 Task: Check the sale-to-list ratio of 1 half bathroom in the last 5 years.
Action: Mouse moved to (857, 197)
Screenshot: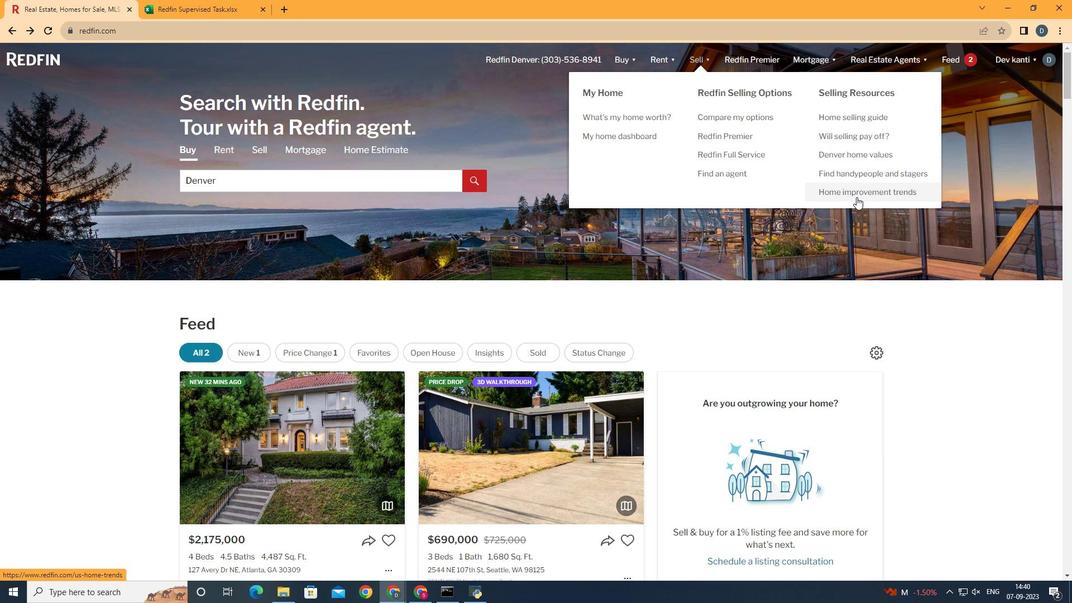 
Action: Mouse pressed left at (857, 197)
Screenshot: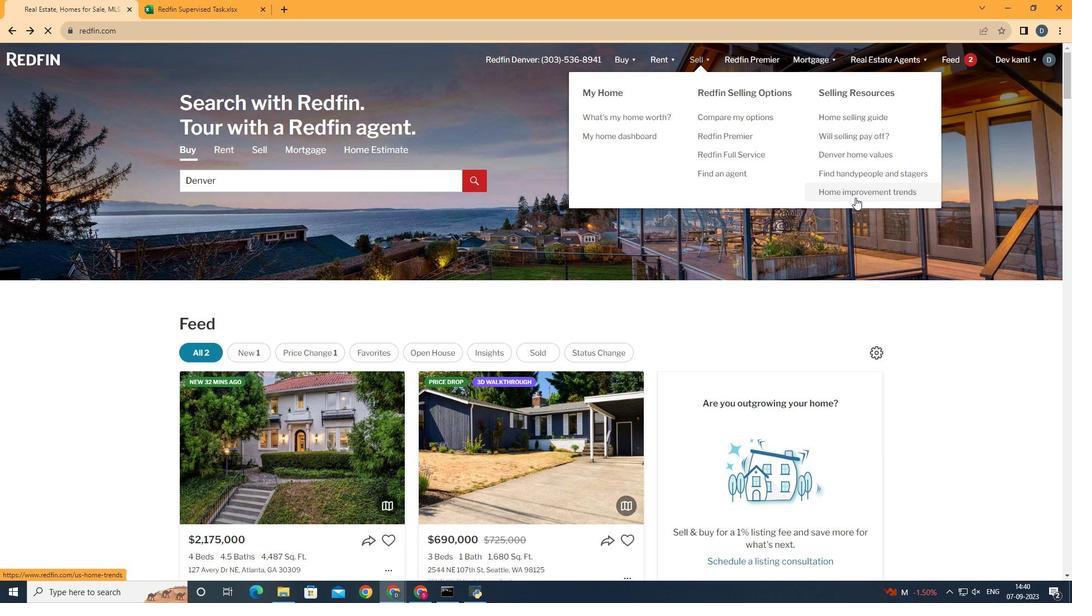 
Action: Mouse moved to (269, 208)
Screenshot: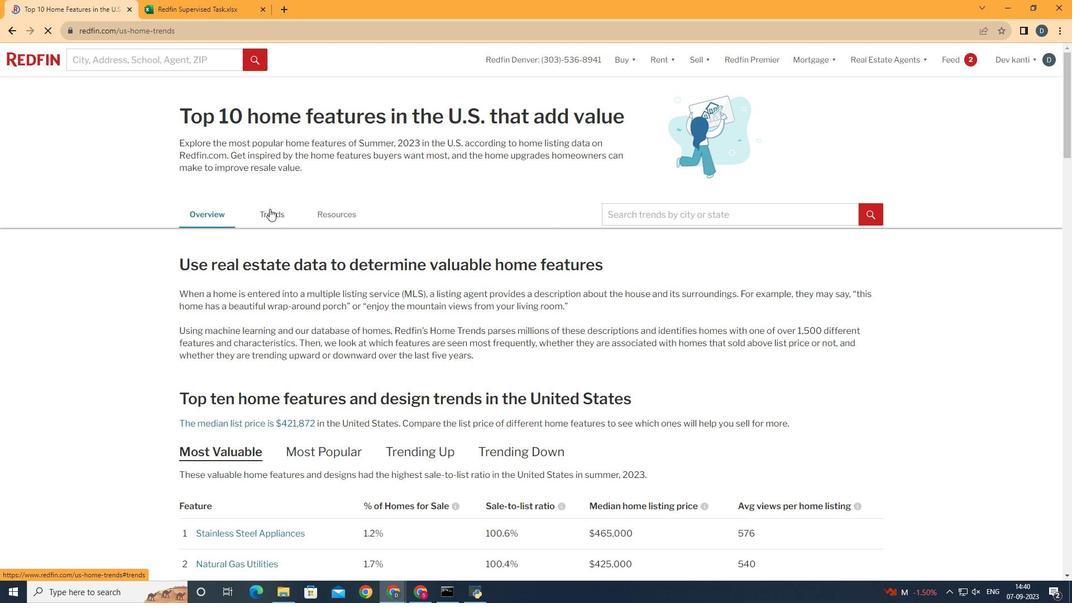
Action: Mouse pressed left at (269, 208)
Screenshot: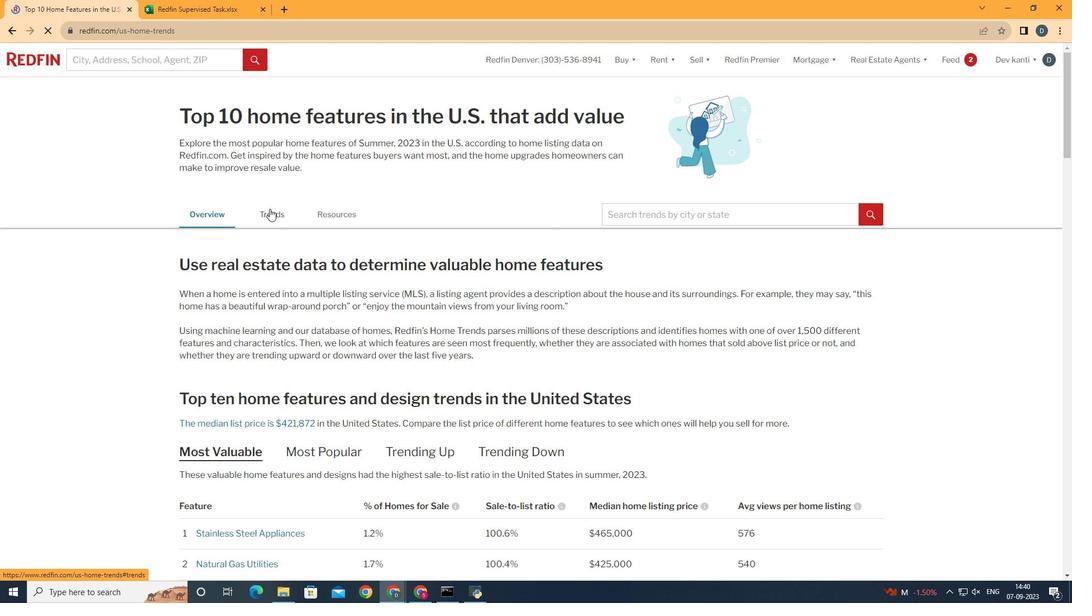 
Action: Mouse moved to (424, 381)
Screenshot: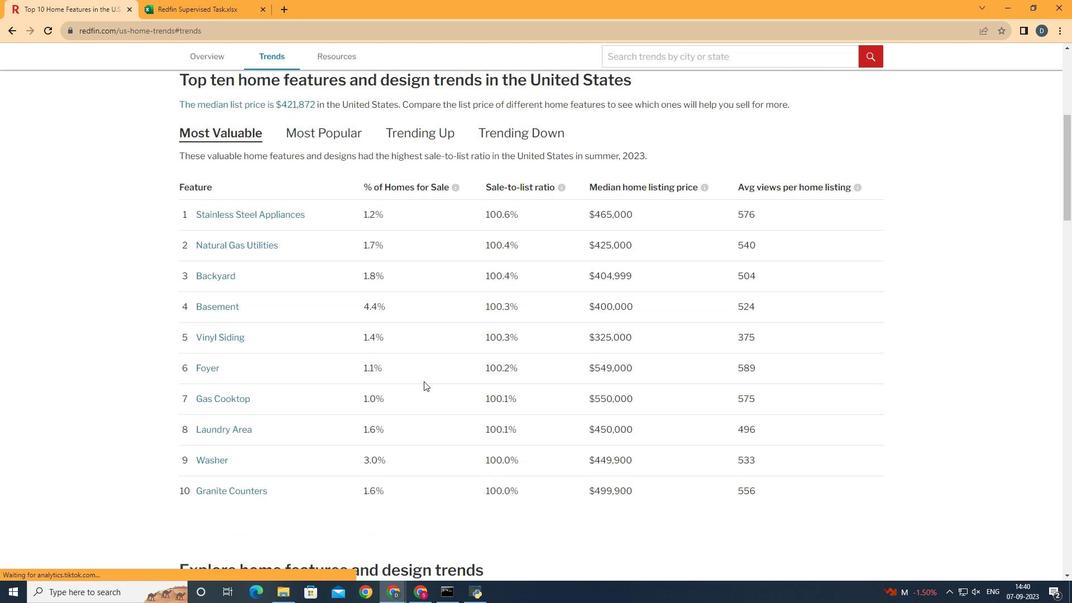 
Action: Mouse scrolled (424, 381) with delta (0, 0)
Screenshot: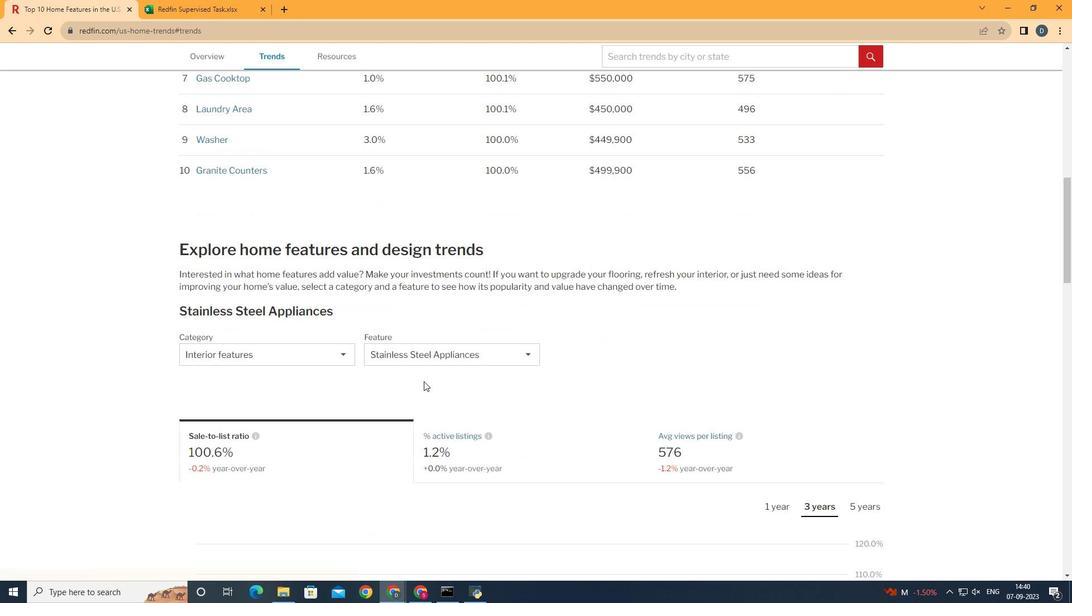 
Action: Mouse scrolled (424, 381) with delta (0, 0)
Screenshot: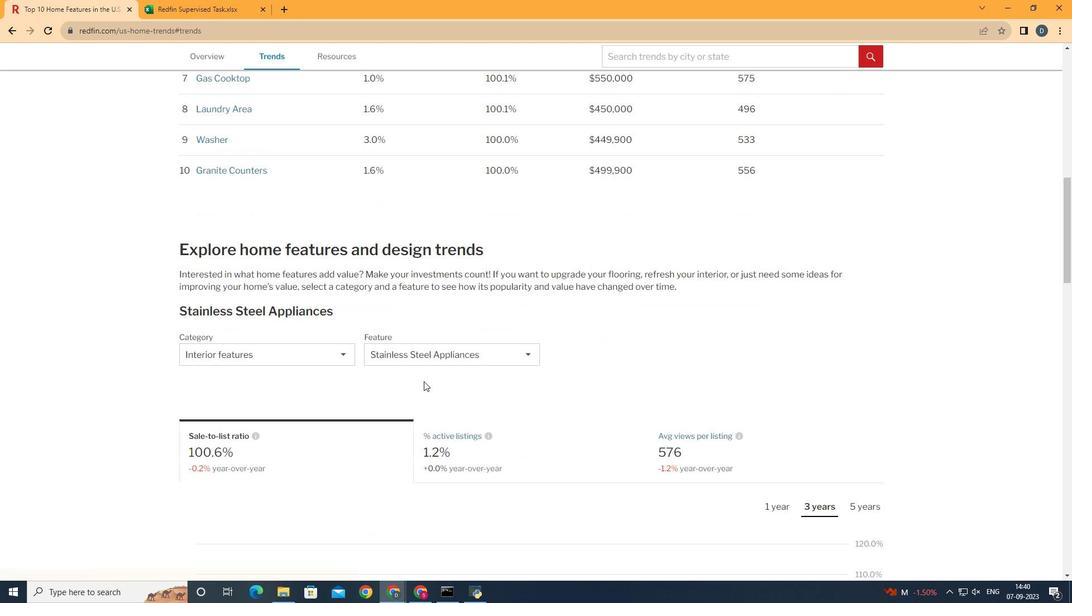 
Action: Mouse scrolled (424, 381) with delta (0, 0)
Screenshot: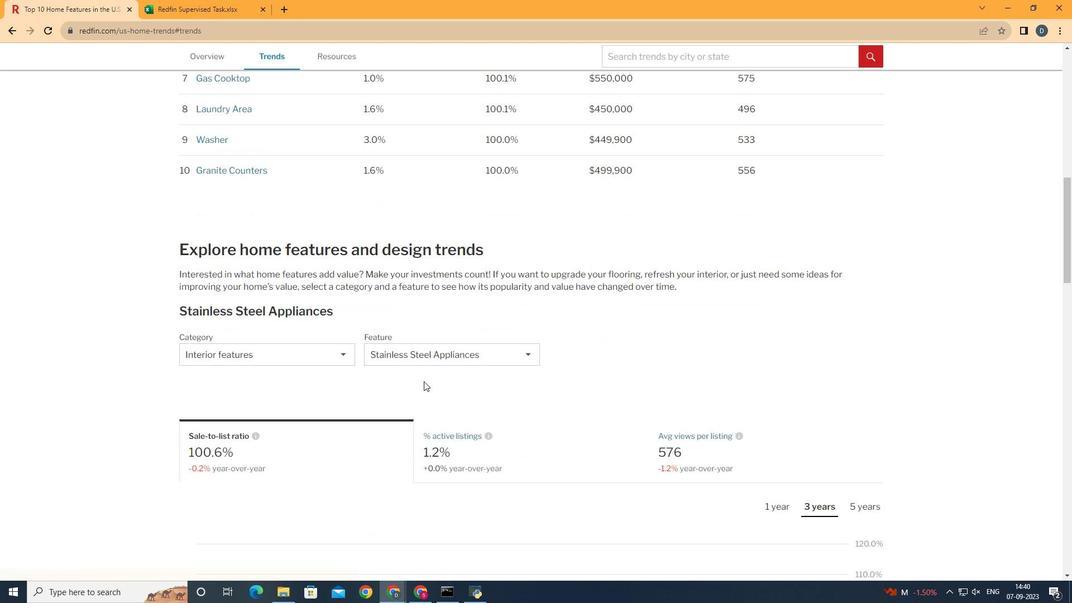 
Action: Mouse scrolled (424, 381) with delta (0, 0)
Screenshot: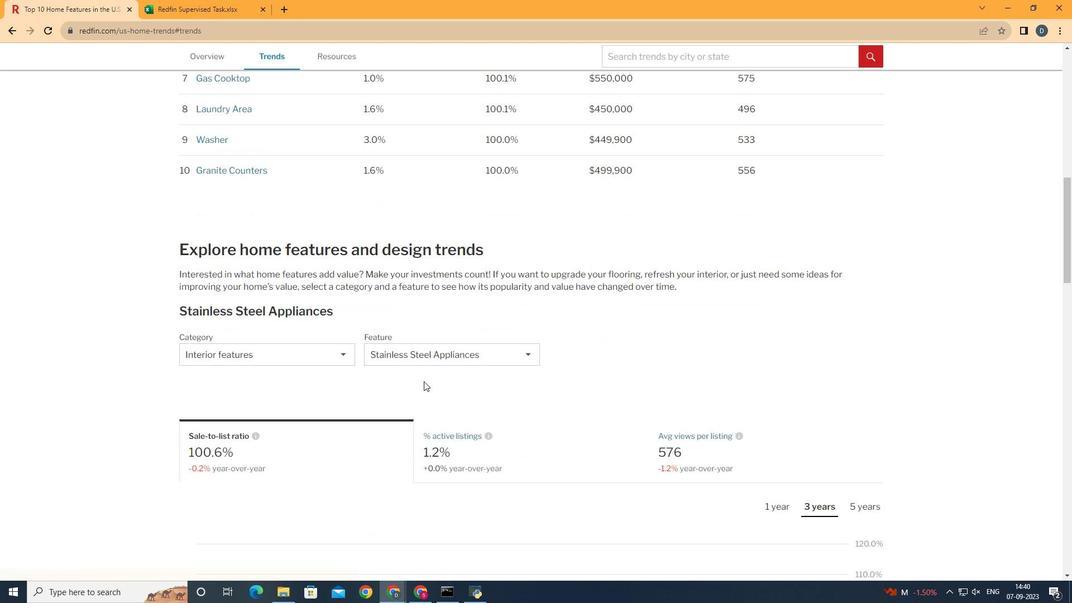 
Action: Mouse scrolled (424, 381) with delta (0, 0)
Screenshot: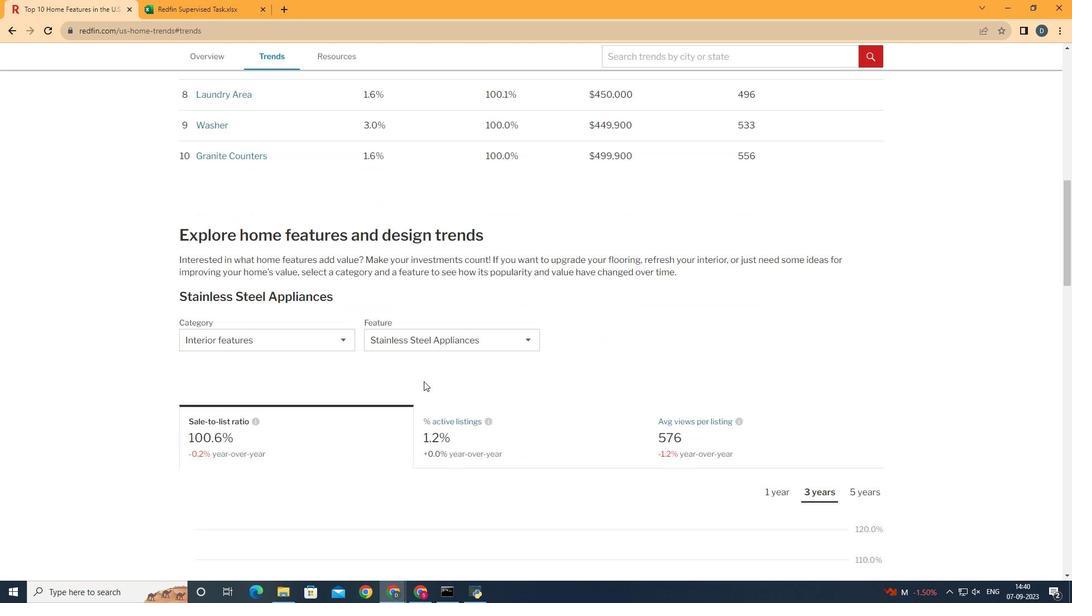 
Action: Mouse scrolled (424, 381) with delta (0, 0)
Screenshot: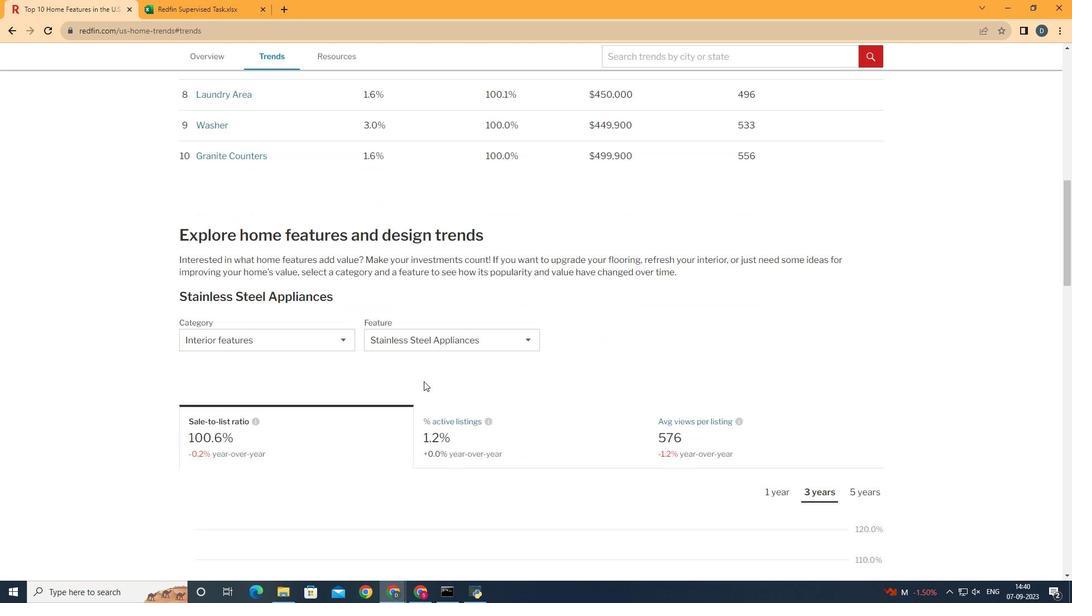 
Action: Mouse scrolled (424, 381) with delta (0, 0)
Screenshot: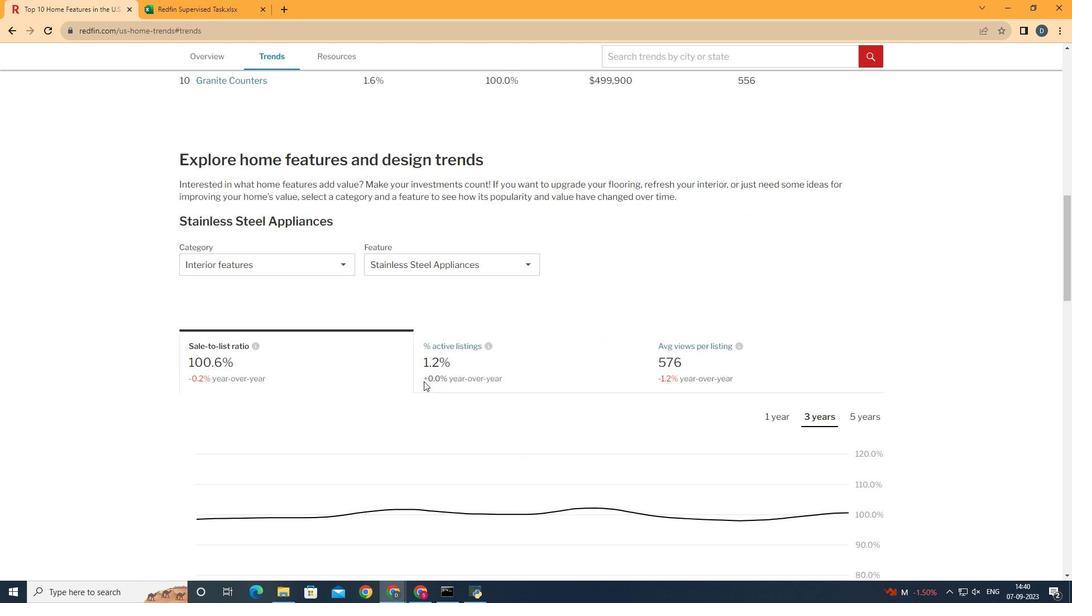 
Action: Mouse scrolled (424, 381) with delta (0, 0)
Screenshot: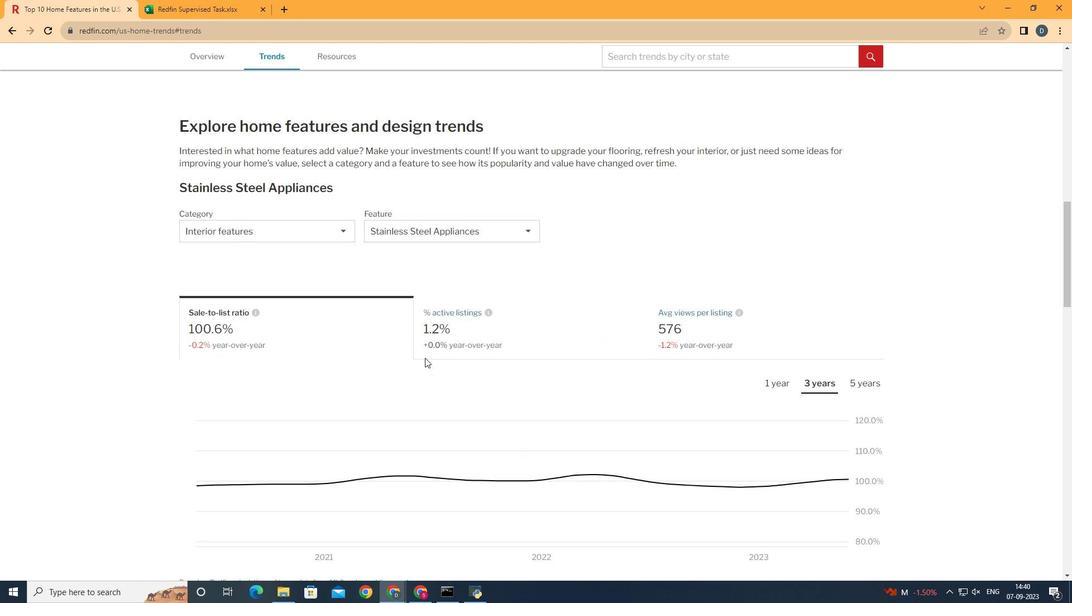 
Action: Mouse moved to (326, 222)
Screenshot: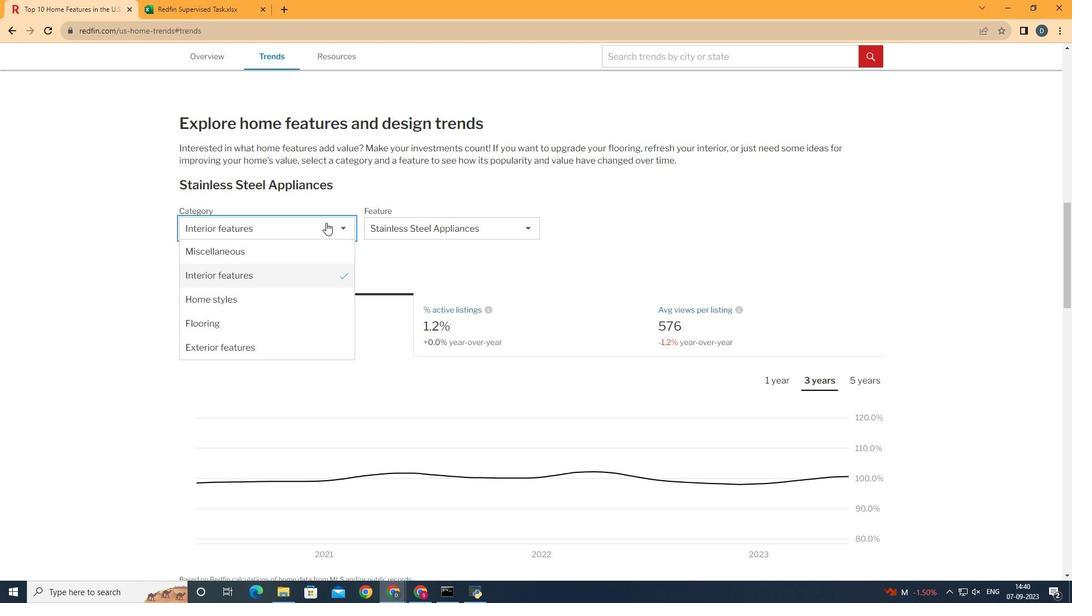 
Action: Mouse pressed left at (326, 222)
Screenshot: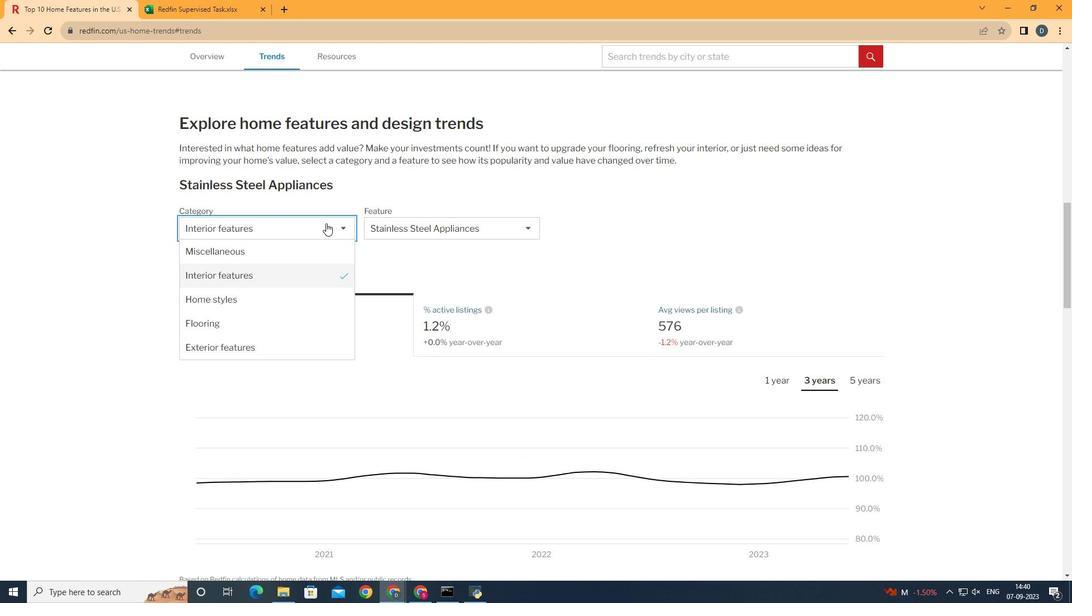 
Action: Mouse moved to (311, 273)
Screenshot: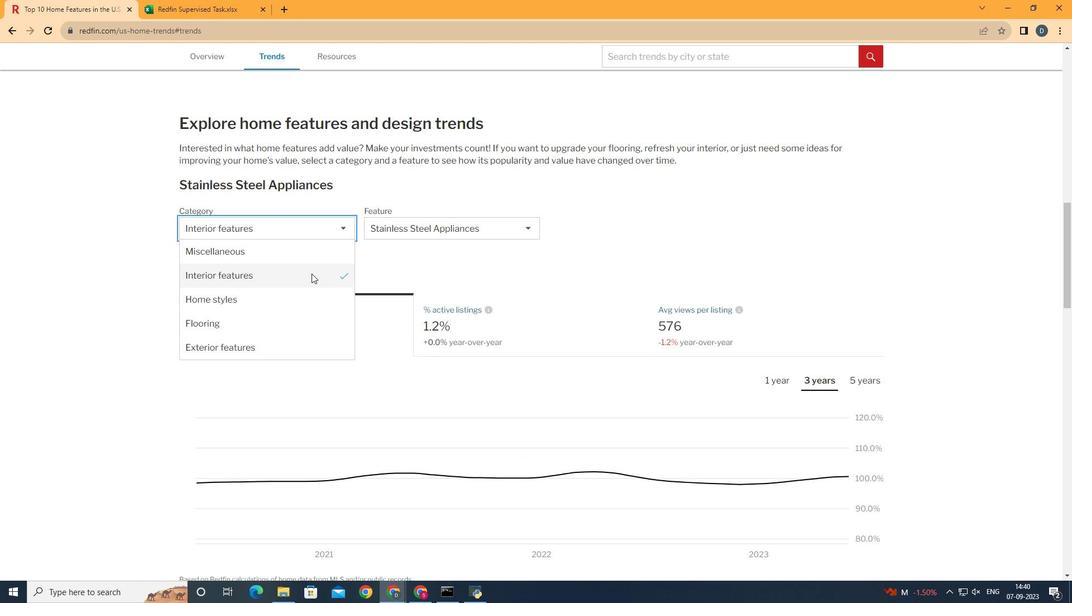 
Action: Mouse pressed left at (311, 273)
Screenshot: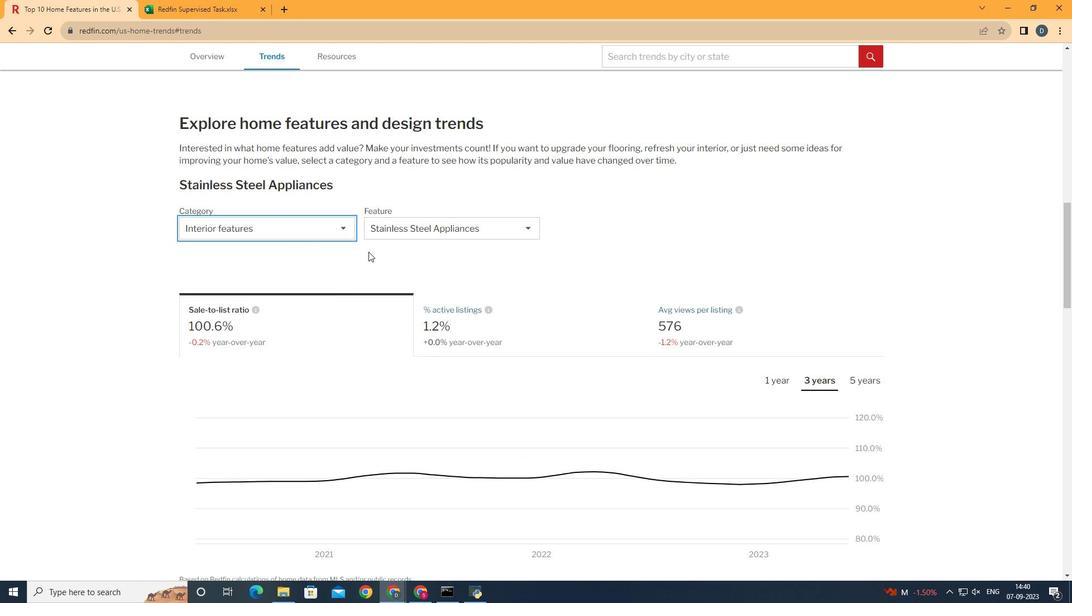 
Action: Mouse moved to (481, 224)
Screenshot: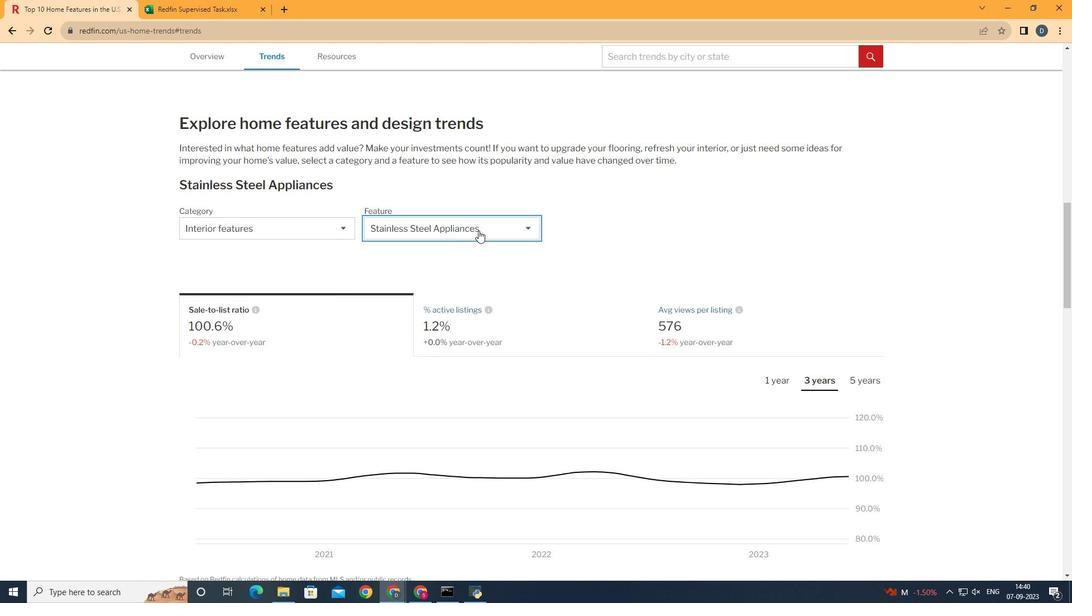 
Action: Mouse pressed left at (481, 224)
Screenshot: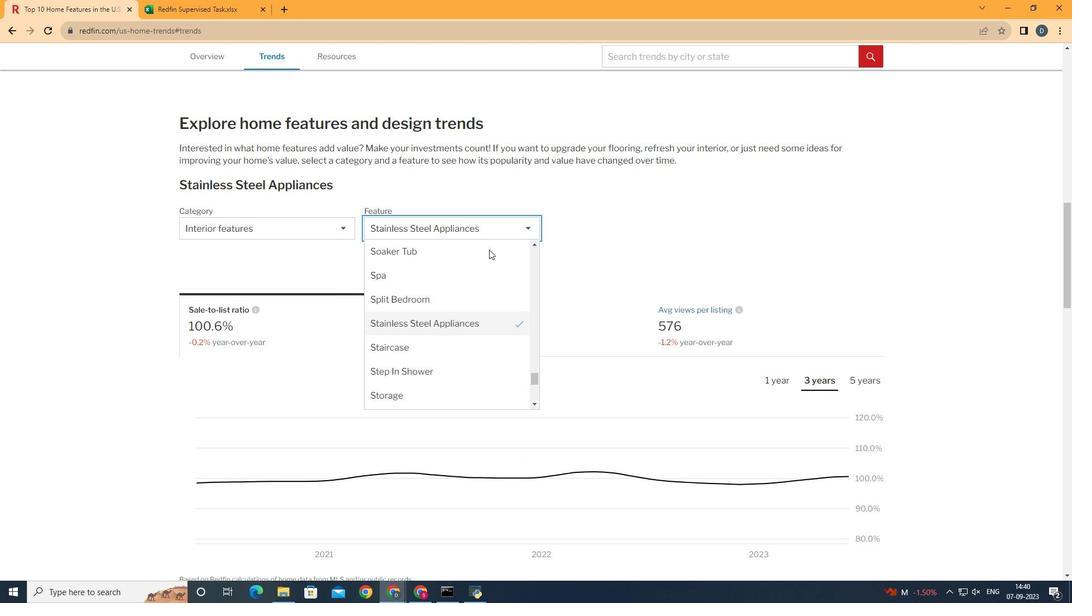 
Action: Mouse moved to (535, 378)
Screenshot: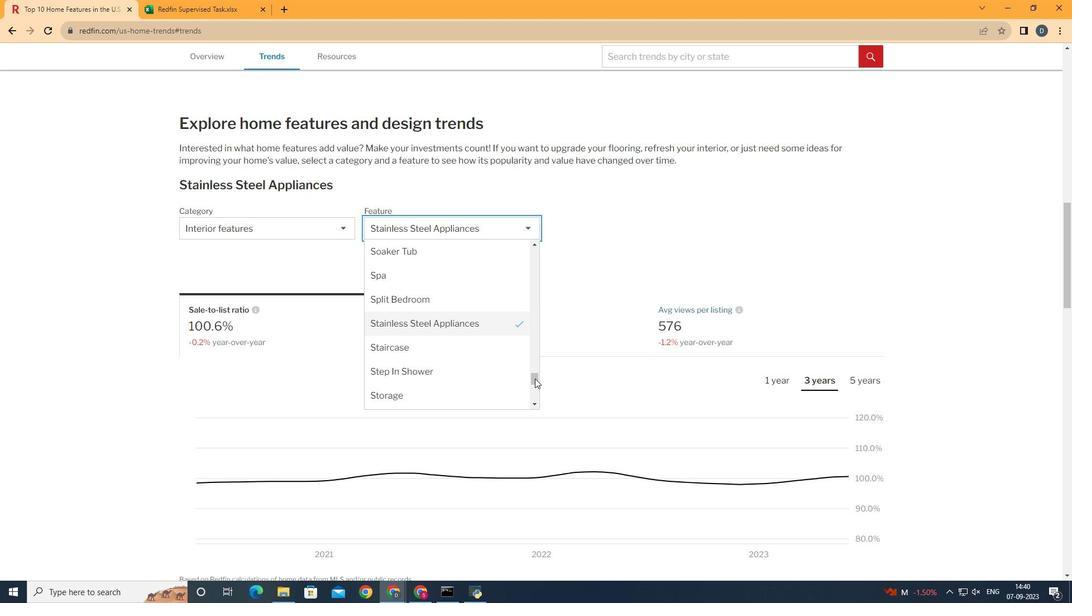 
Action: Mouse pressed left at (535, 378)
Screenshot: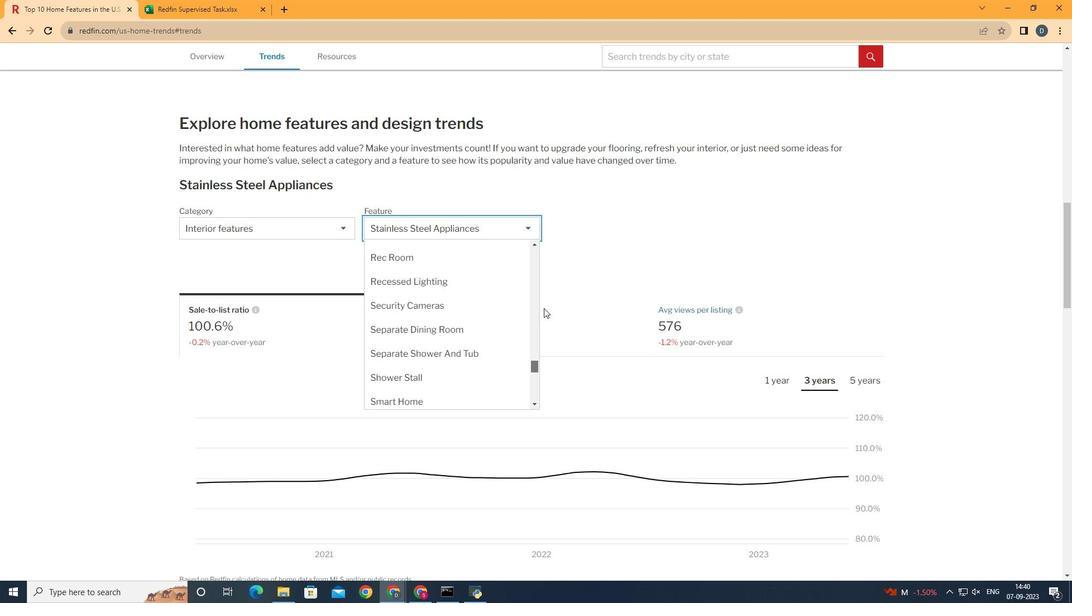 
Action: Mouse moved to (457, 303)
Screenshot: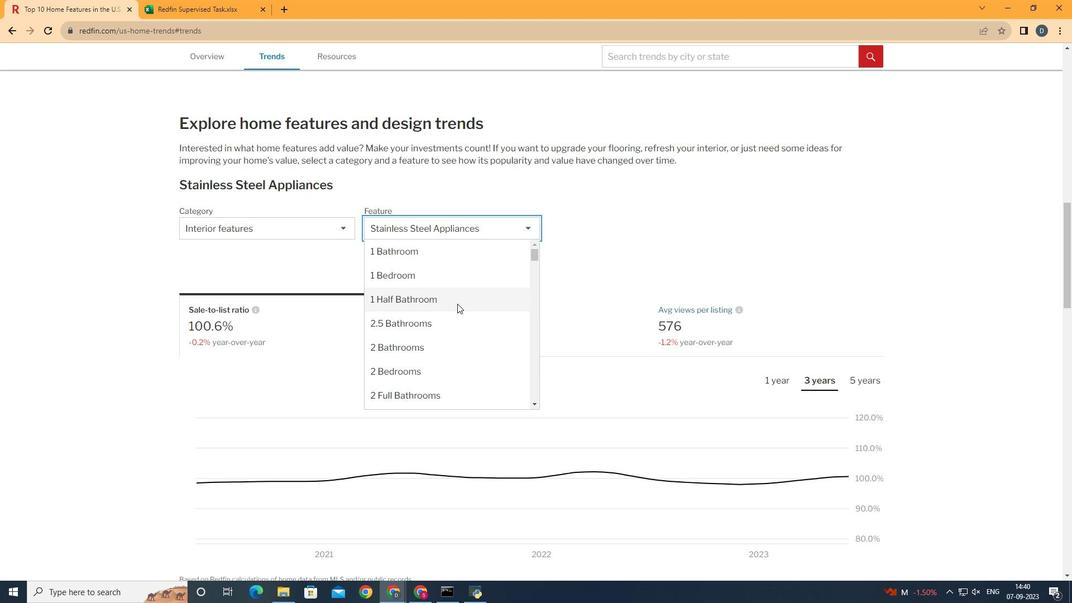 
Action: Mouse pressed left at (457, 303)
Screenshot: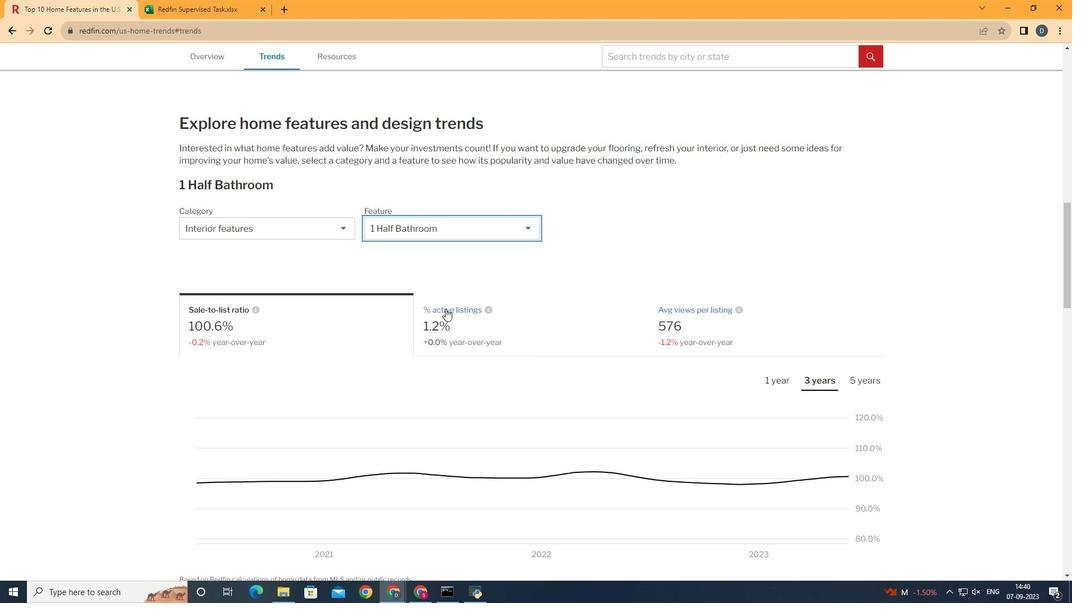
Action: Mouse moved to (333, 339)
Screenshot: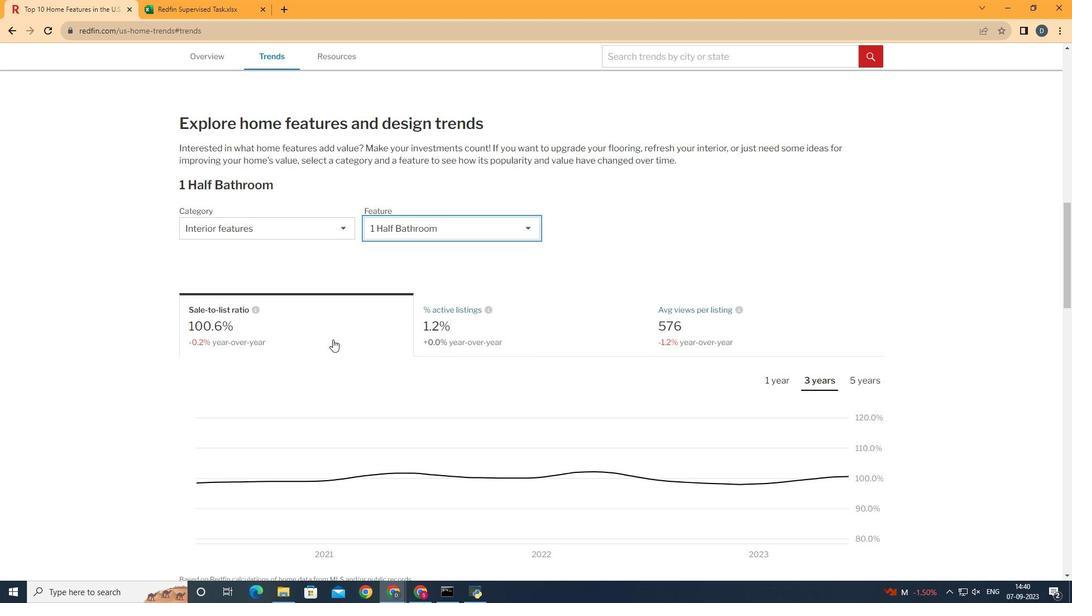 
Action: Mouse pressed left at (333, 339)
Screenshot: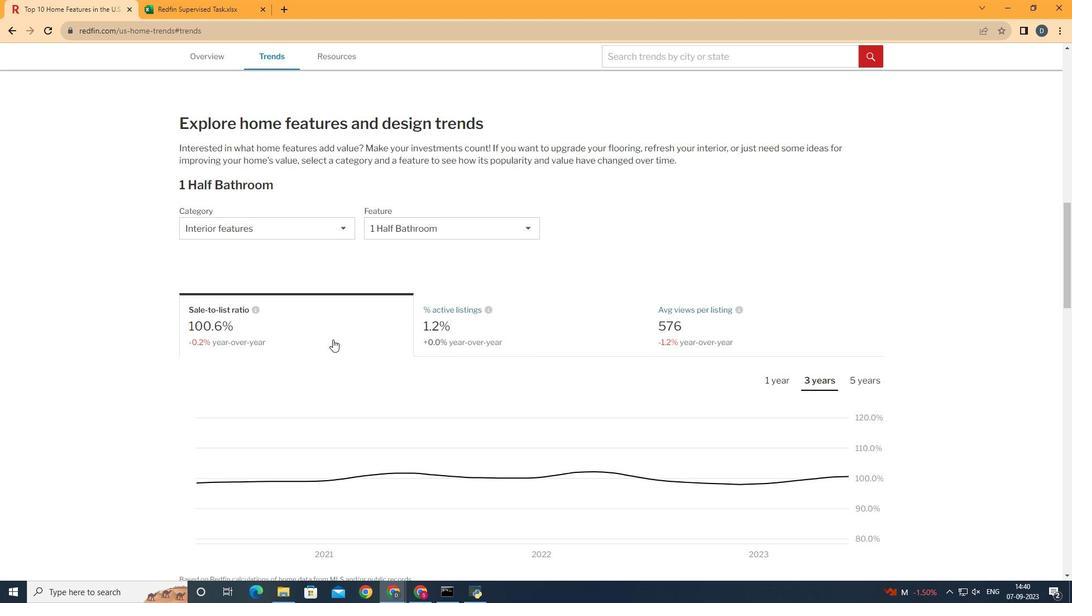 
Action: Mouse moved to (877, 381)
Screenshot: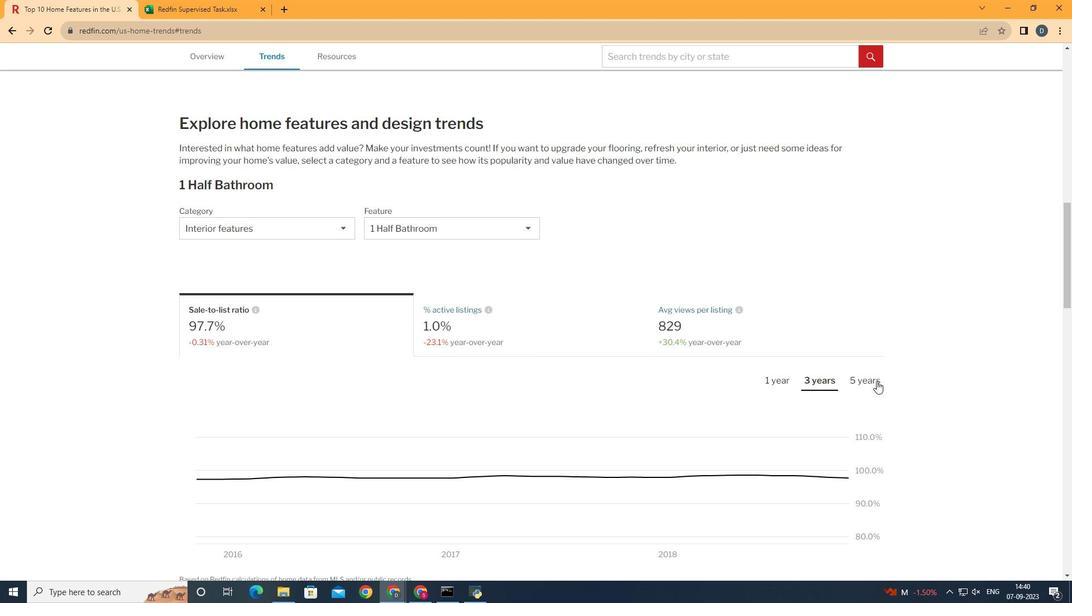 
Action: Mouse pressed left at (877, 381)
Screenshot: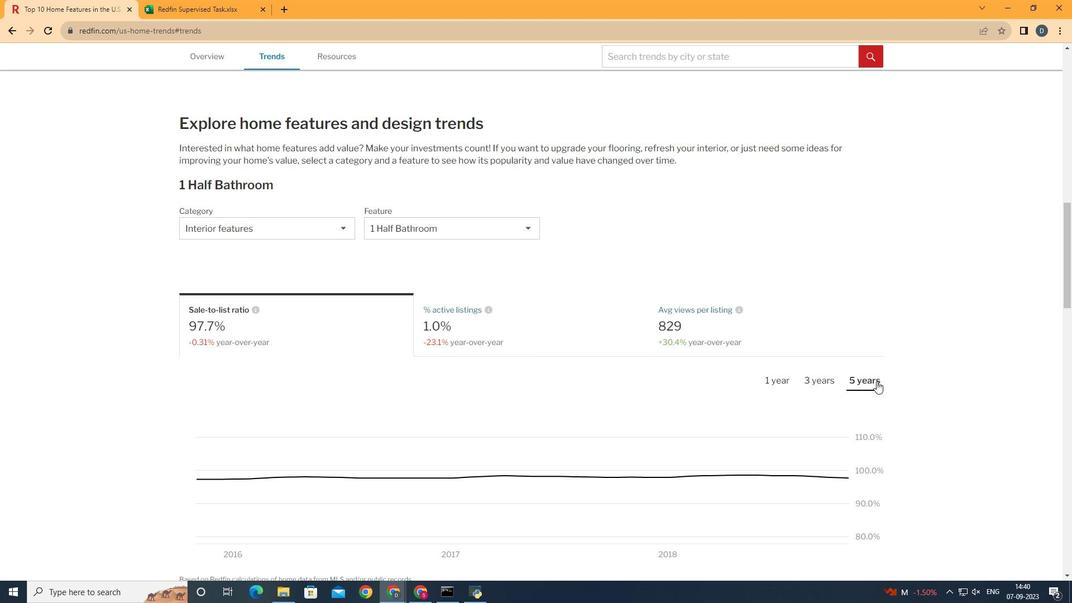 
Action: Mouse moved to (400, 425)
Screenshot: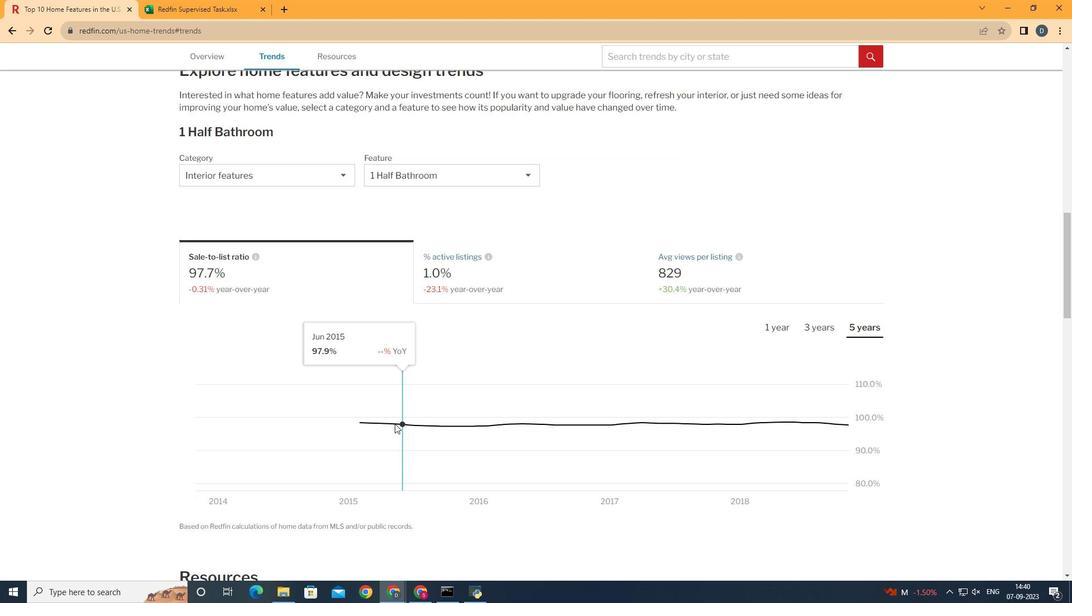 
Action: Mouse scrolled (400, 424) with delta (0, 0)
Screenshot: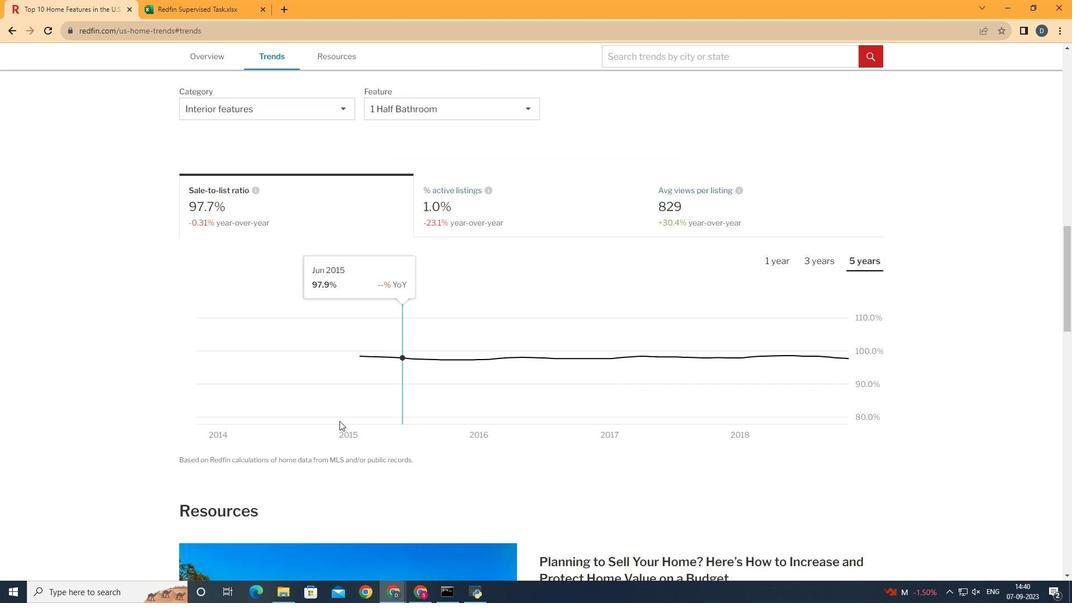 
Action: Mouse scrolled (400, 424) with delta (0, 0)
Screenshot: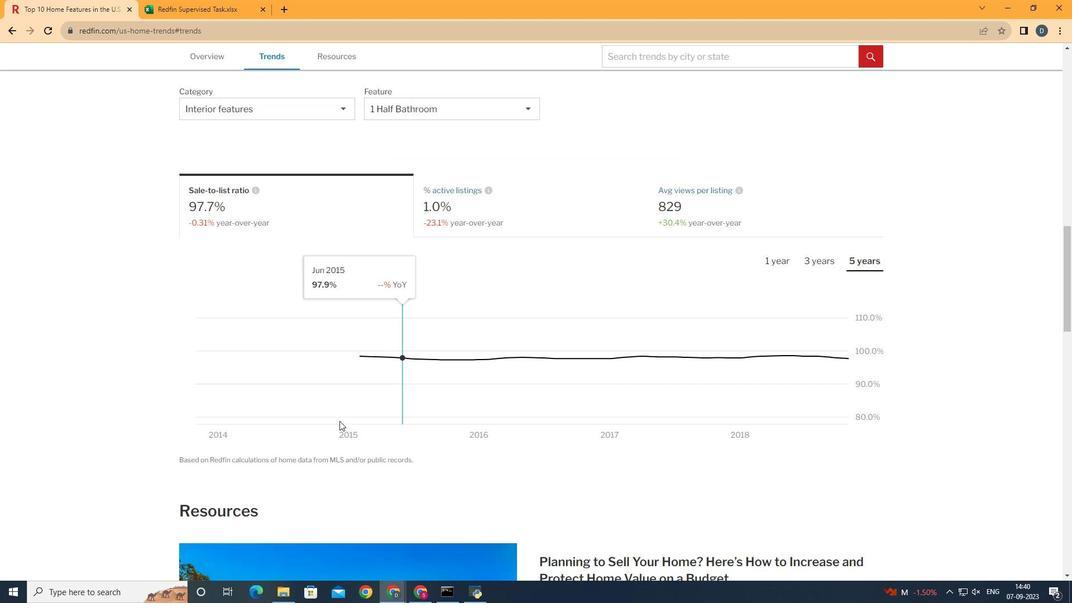 
Action: Mouse scrolled (400, 424) with delta (0, 0)
Screenshot: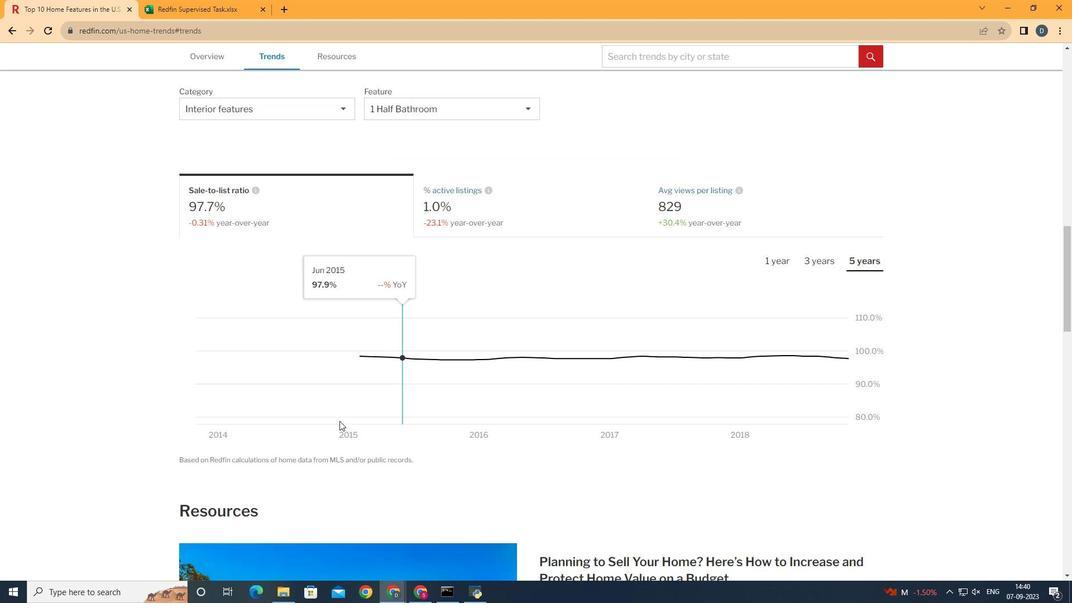 
Action: Mouse moved to (891, 333)
Screenshot: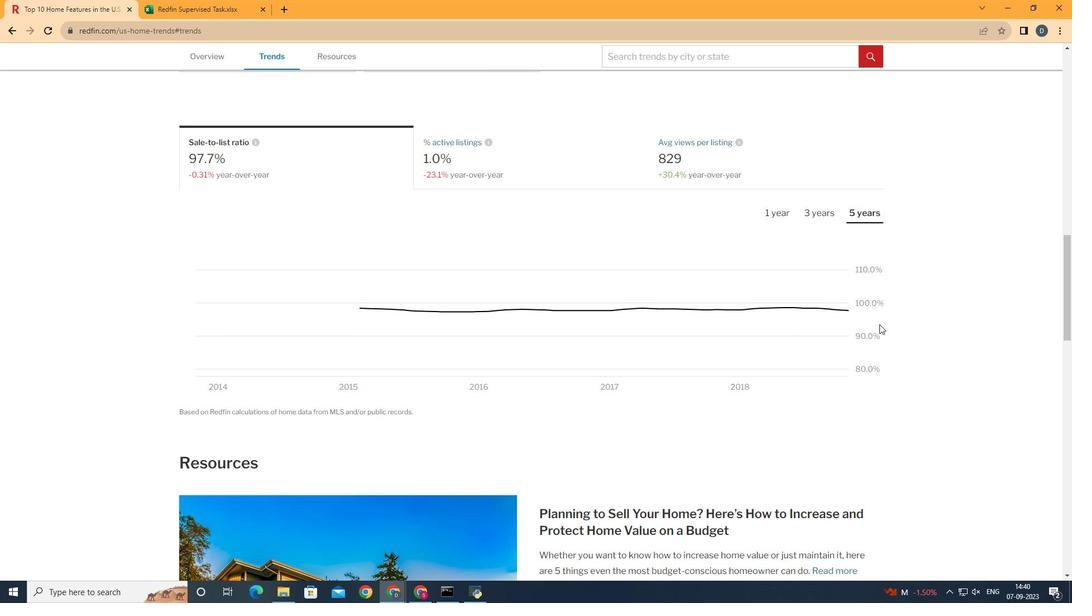 
